 Task: Set the subtitle format in the text subtitle parser to "aqt".
Action: Mouse moved to (121, 16)
Screenshot: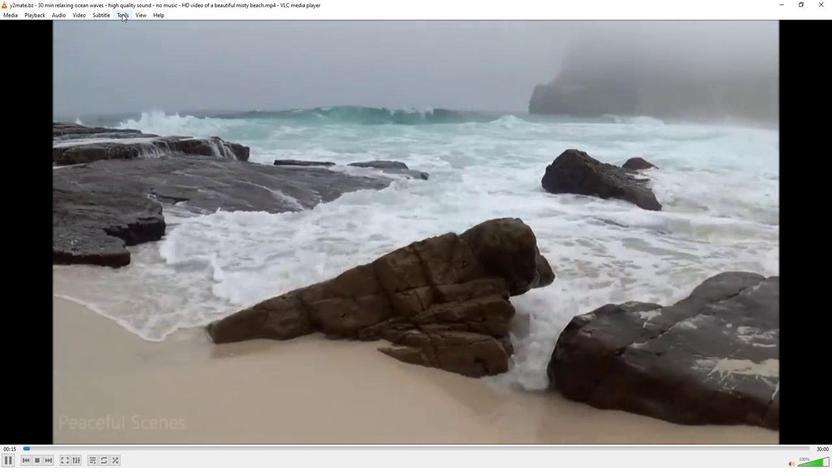 
Action: Mouse pressed left at (121, 16)
Screenshot: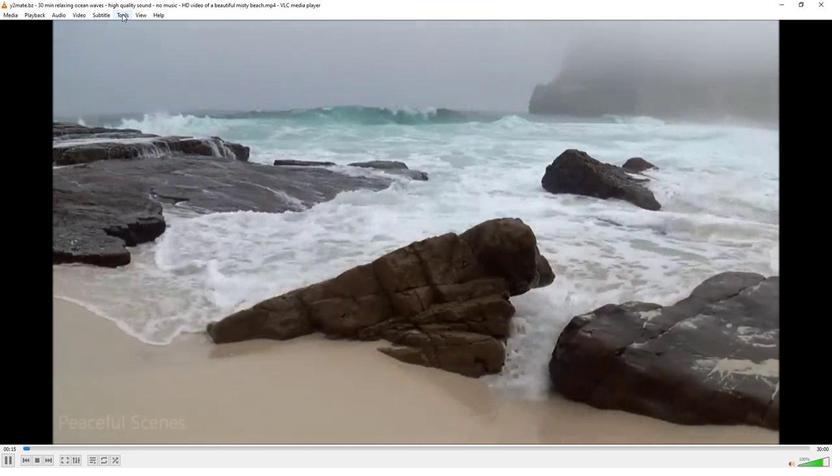 
Action: Mouse moved to (148, 119)
Screenshot: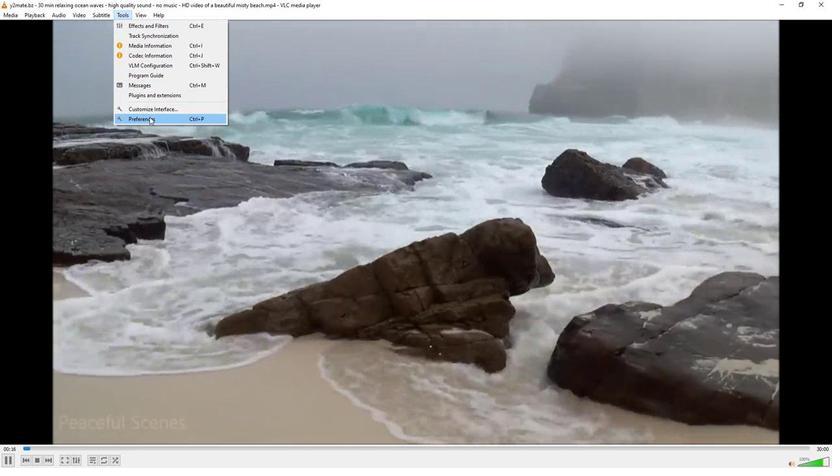 
Action: Mouse pressed left at (148, 119)
Screenshot: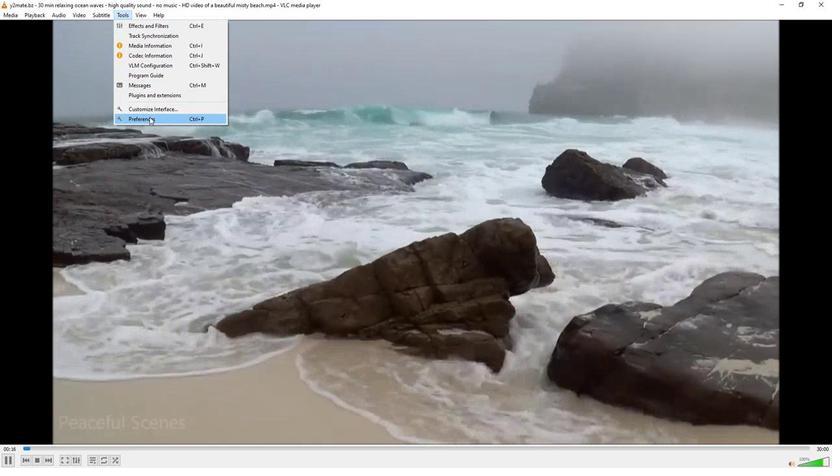 
Action: Mouse moved to (234, 363)
Screenshot: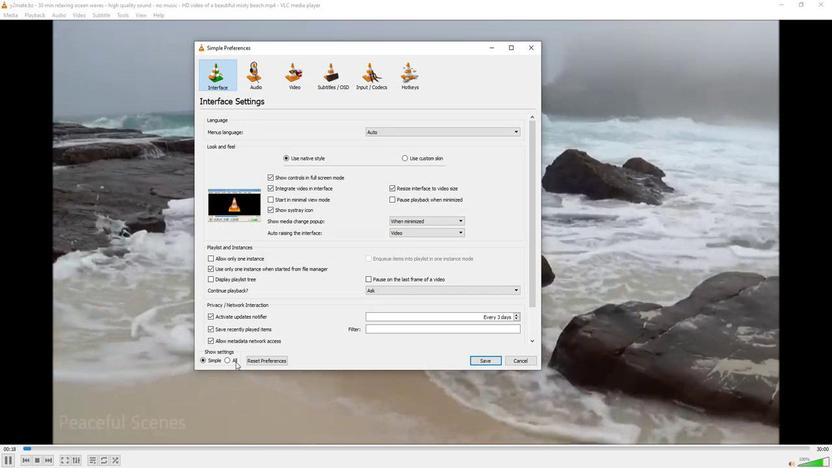 
Action: Mouse pressed left at (234, 363)
Screenshot: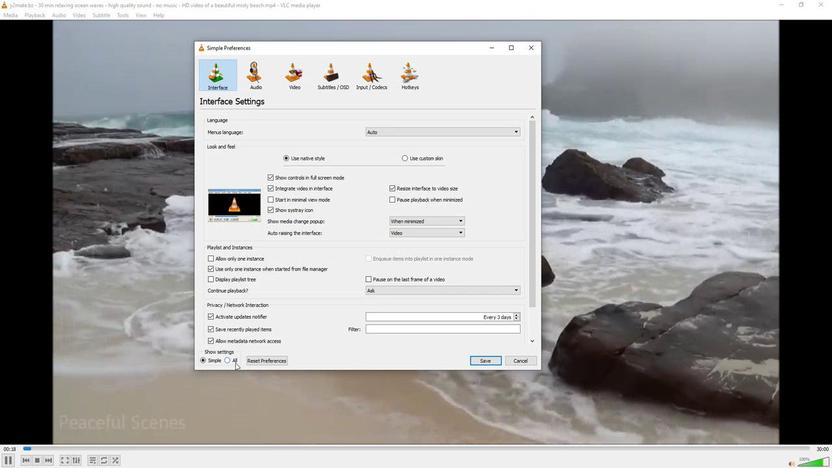 
Action: Mouse moved to (215, 236)
Screenshot: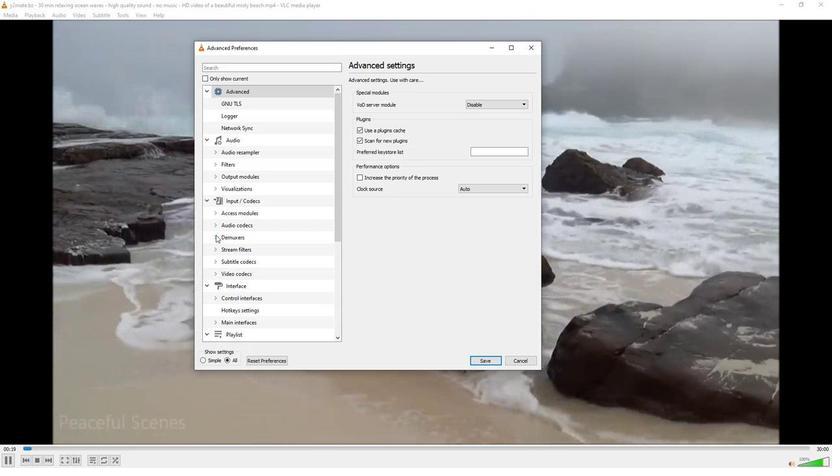 
Action: Mouse pressed left at (215, 236)
Screenshot: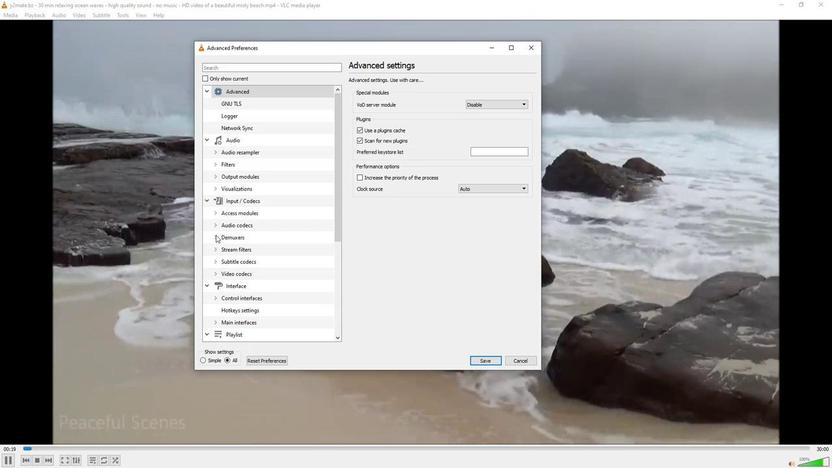 
Action: Mouse moved to (225, 294)
Screenshot: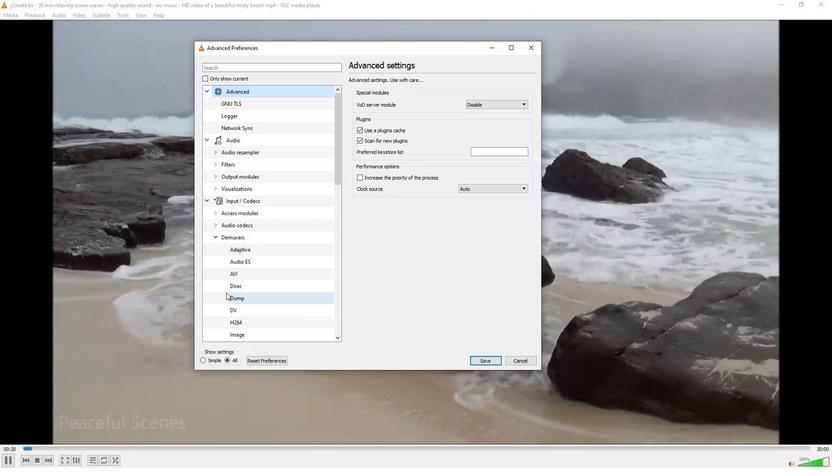 
Action: Mouse scrolled (225, 293) with delta (0, 0)
Screenshot: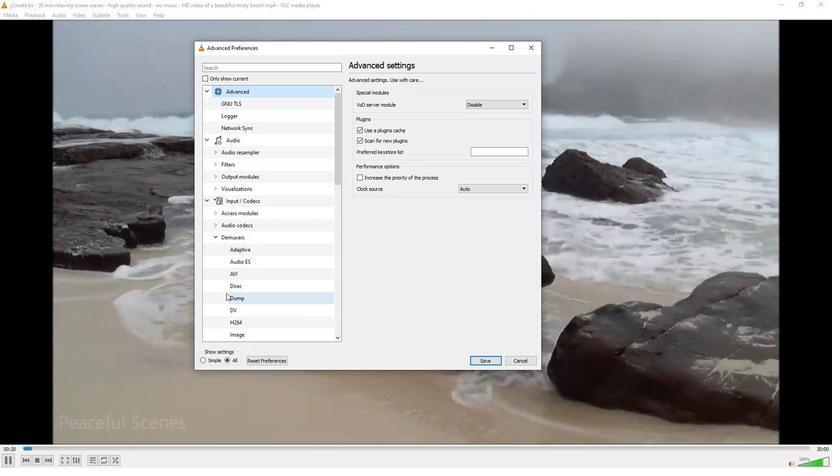 
Action: Mouse scrolled (225, 293) with delta (0, 0)
Screenshot: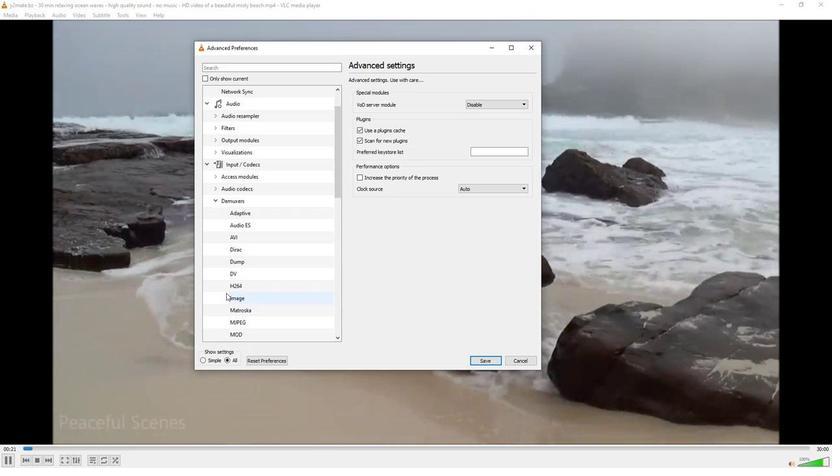 
Action: Mouse scrolled (225, 293) with delta (0, 0)
Screenshot: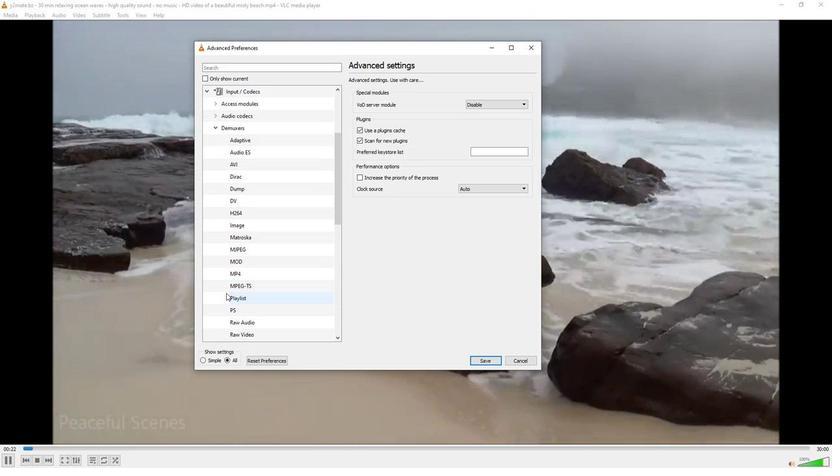 
Action: Mouse scrolled (225, 293) with delta (0, 0)
Screenshot: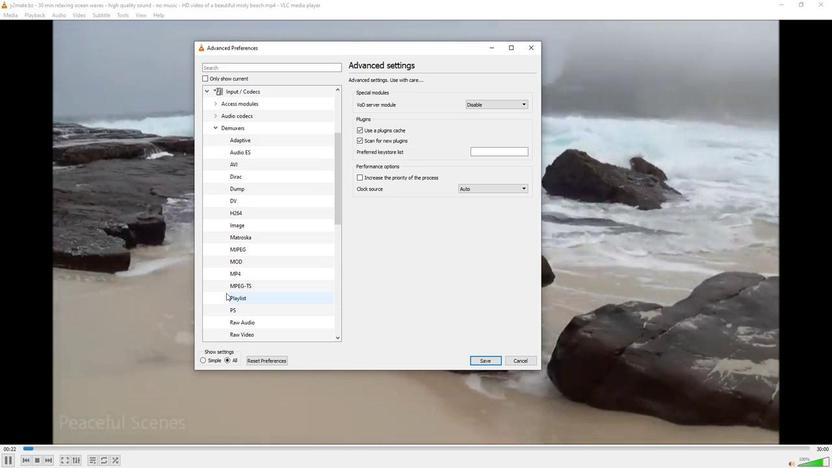 
Action: Mouse moved to (251, 331)
Screenshot: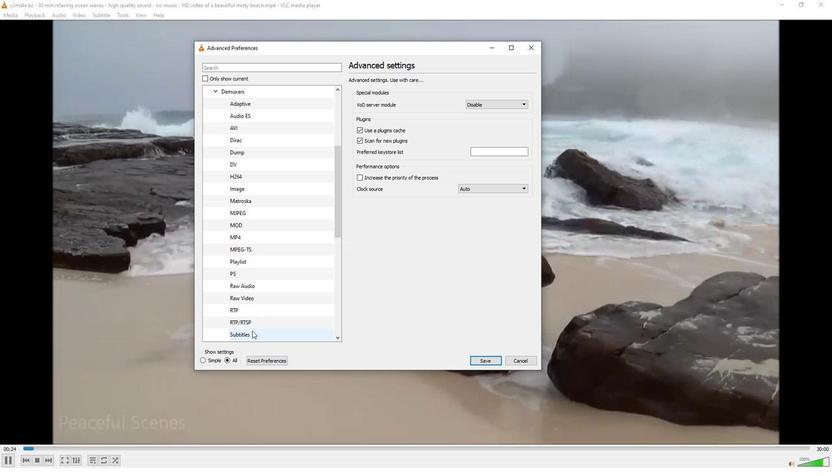 
Action: Mouse pressed left at (251, 331)
Screenshot: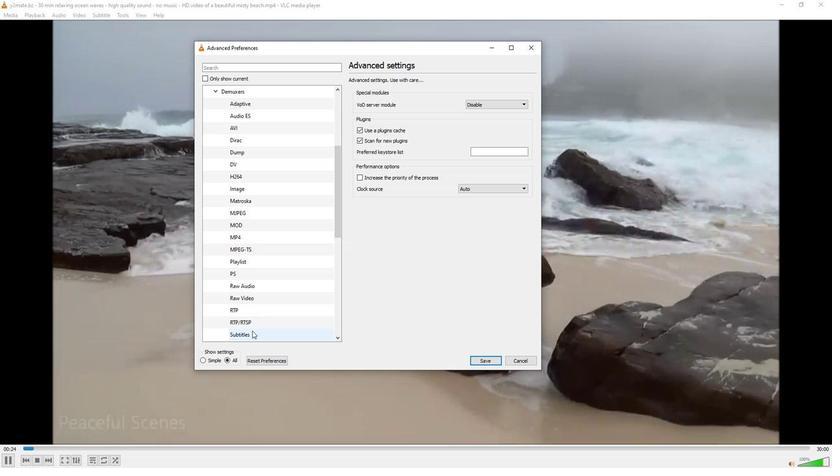 
Action: Mouse moved to (524, 115)
Screenshot: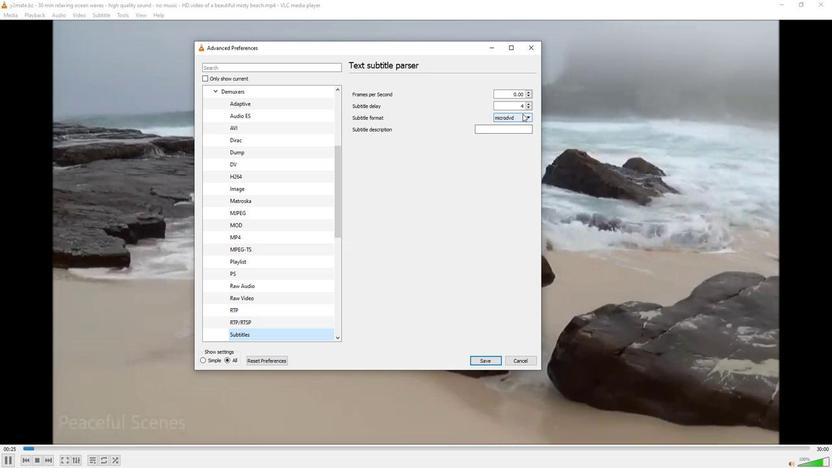 
Action: Mouse pressed left at (524, 115)
Screenshot: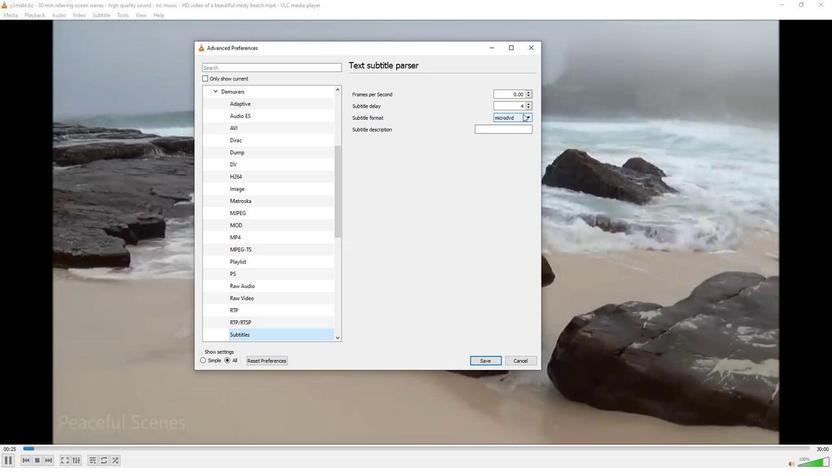 
Action: Mouse moved to (529, 148)
Screenshot: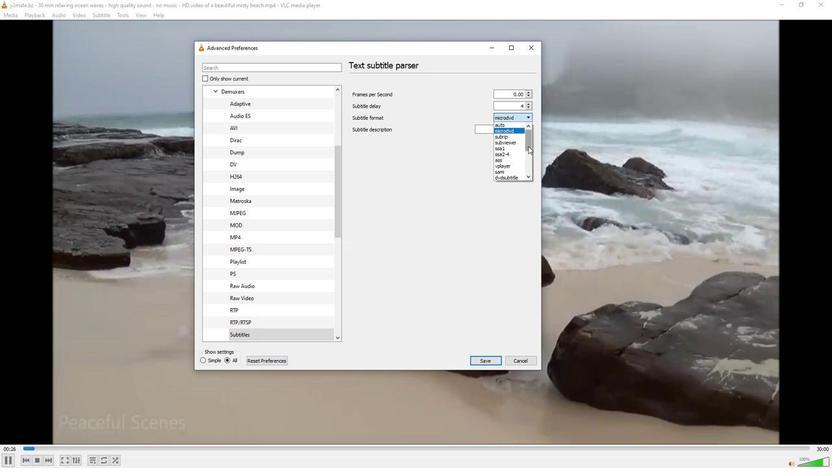 
Action: Mouse pressed left at (529, 148)
Screenshot: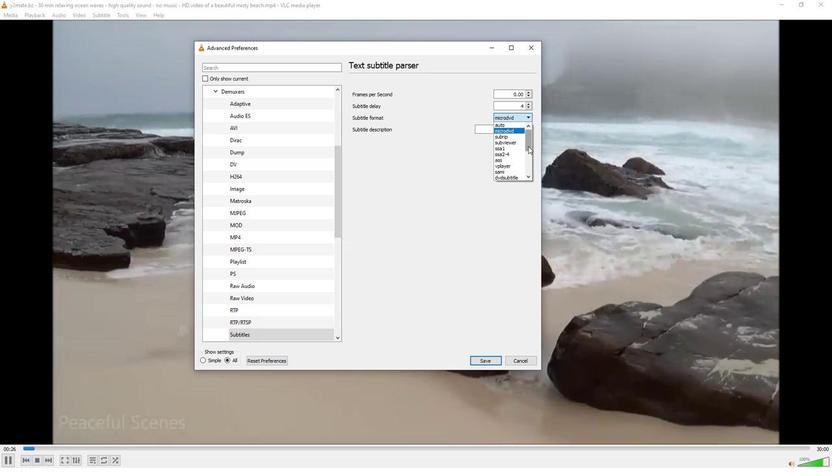 
Action: Mouse moved to (501, 173)
Screenshot: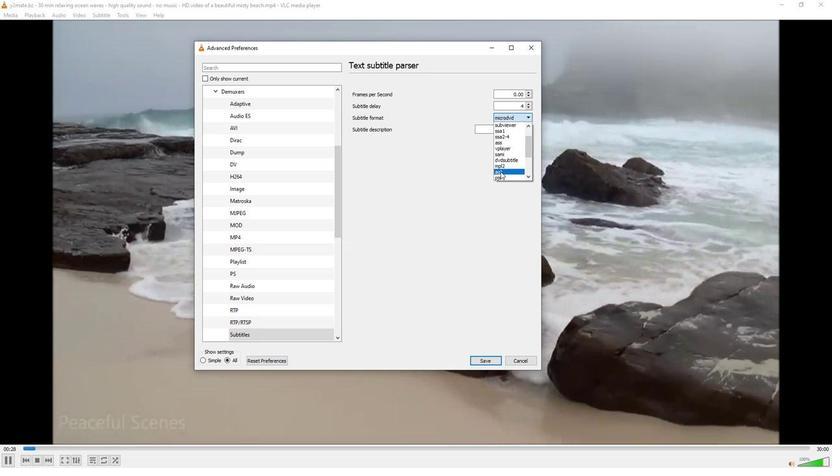 
Action: Mouse pressed left at (501, 173)
Screenshot: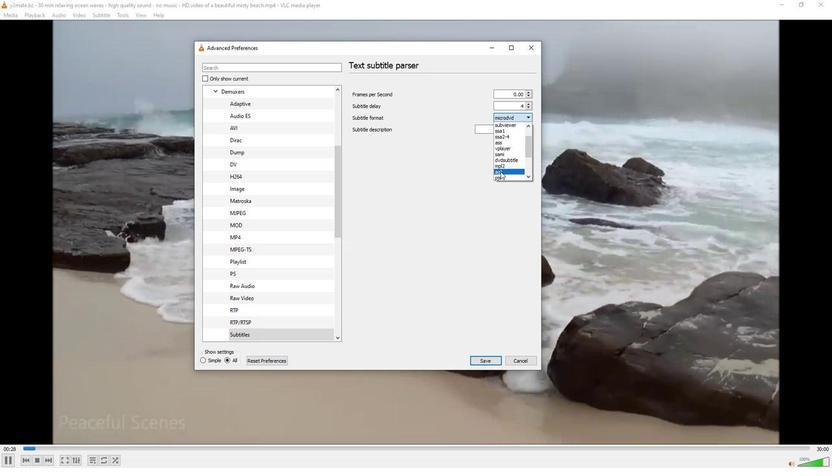 
Action: Mouse moved to (484, 184)
Screenshot: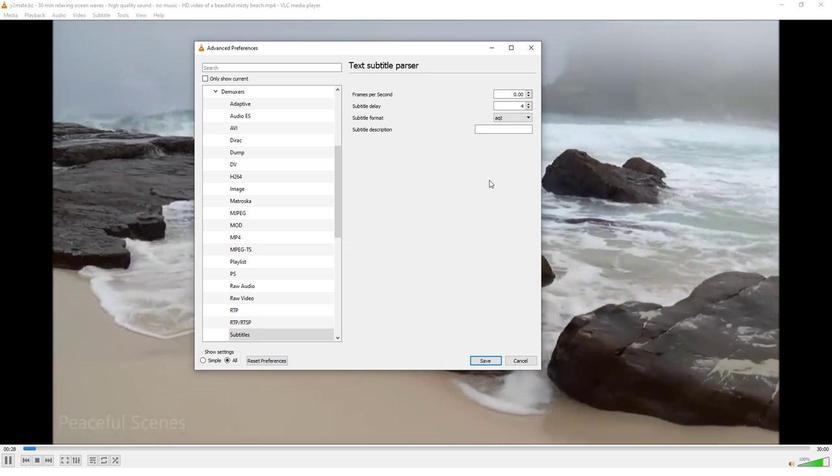 
